Task: In the  document compendium.pdf Use the feature 'and check spelling and grammer' Change font style of header to '30' Select the body of letter and change paragraph spacing to  Double
Action: Mouse moved to (158, 79)
Screenshot: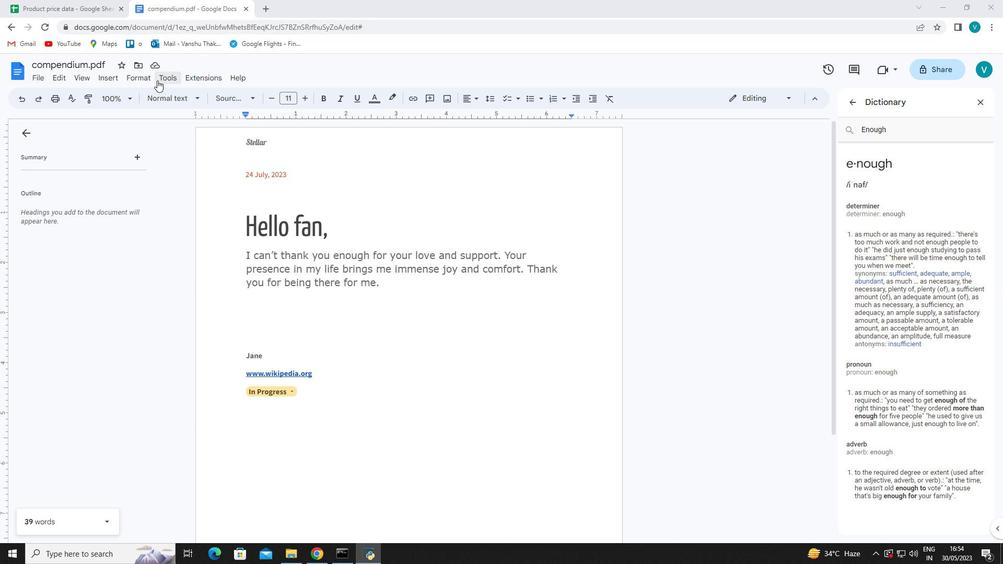 
Action: Mouse pressed left at (158, 79)
Screenshot: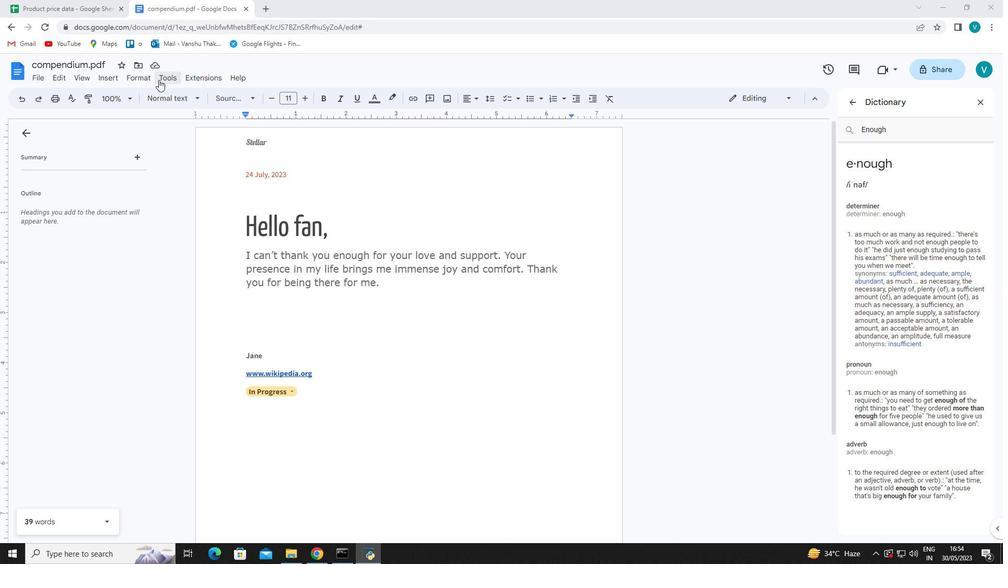 
Action: Mouse moved to (374, 97)
Screenshot: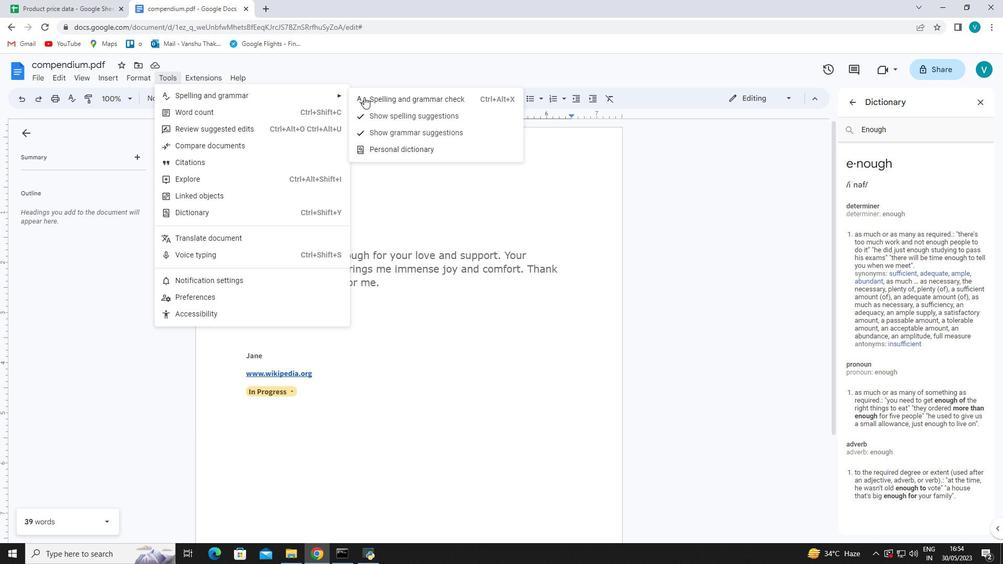 
Action: Mouse pressed left at (374, 97)
Screenshot: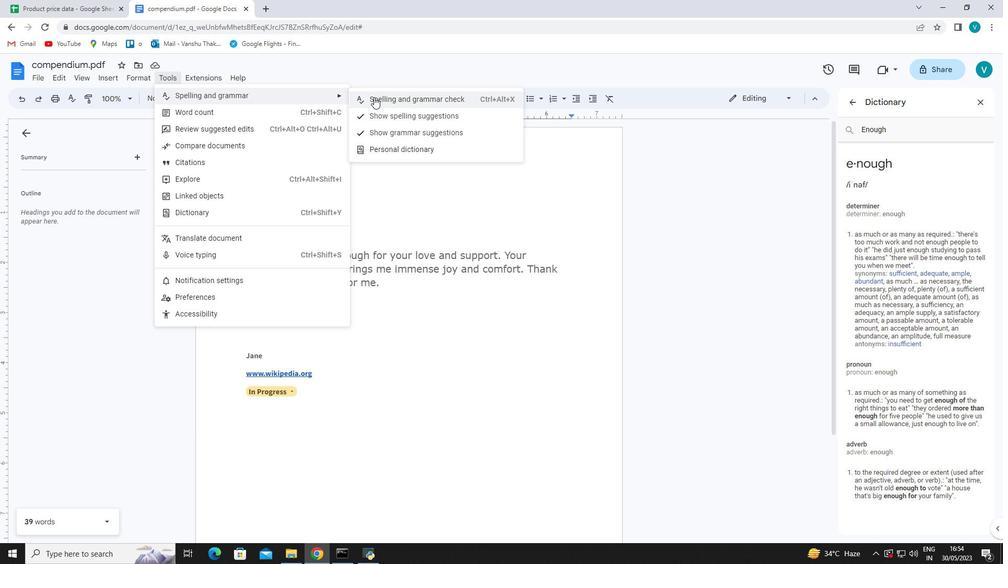 
Action: Mouse moved to (238, 141)
Screenshot: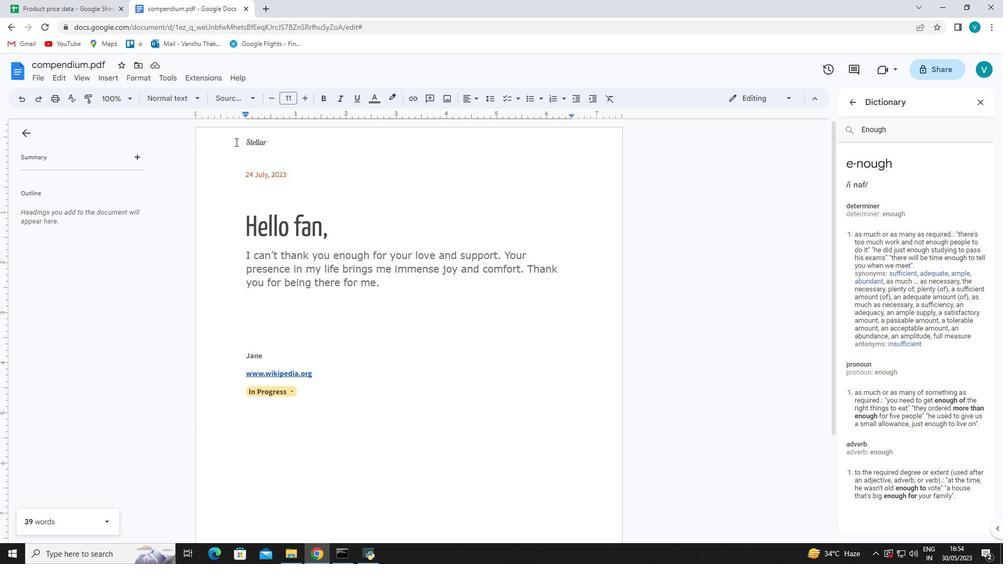 
Action: Mouse pressed left at (238, 141)
Screenshot: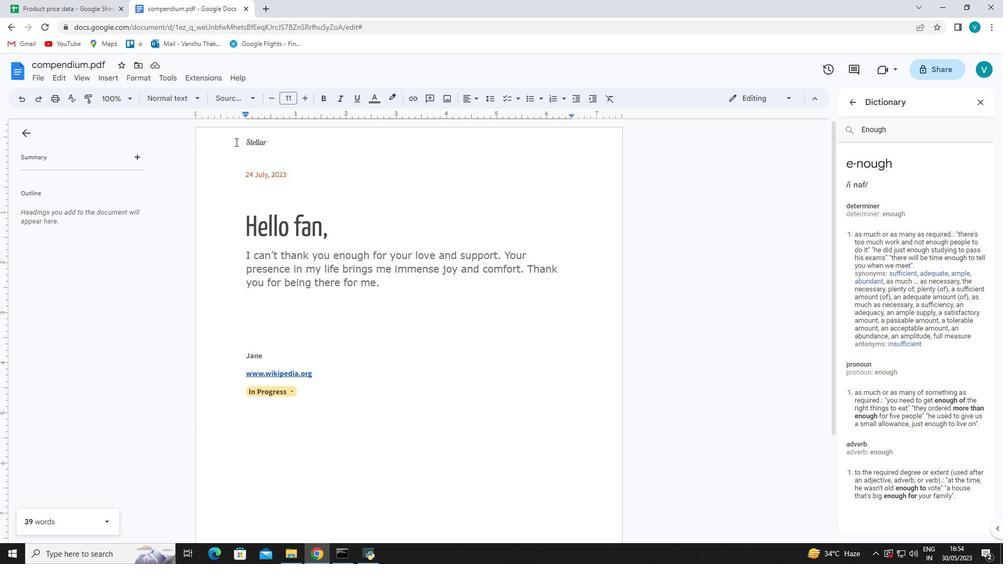 
Action: Mouse moved to (305, 98)
Screenshot: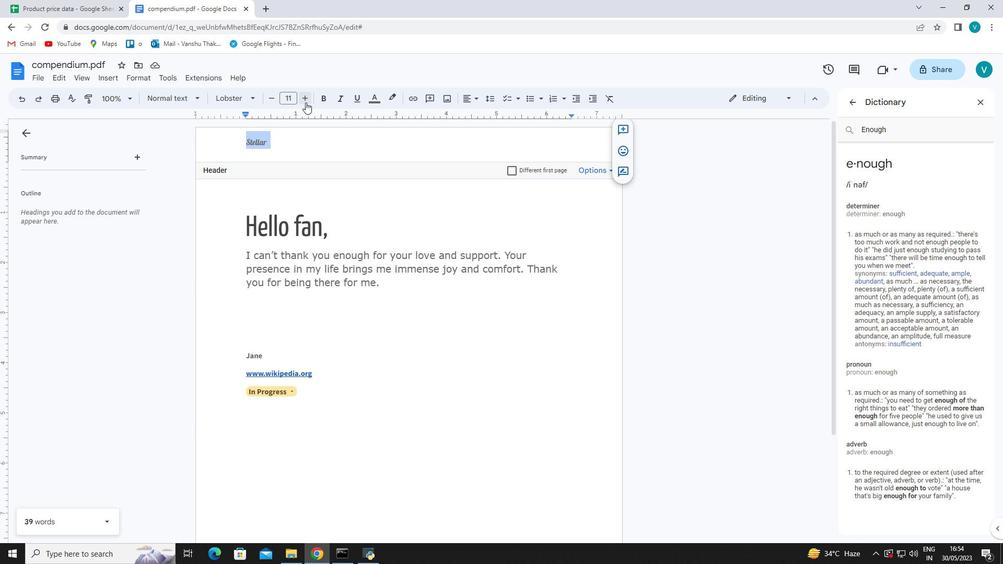 
Action: Mouse pressed left at (305, 98)
Screenshot: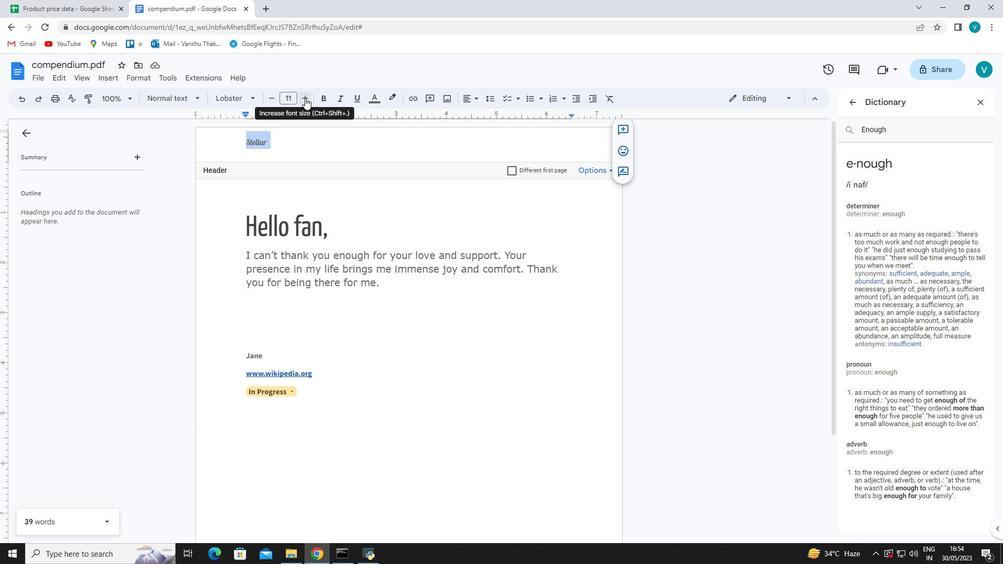 
Action: Mouse pressed left at (305, 98)
Screenshot: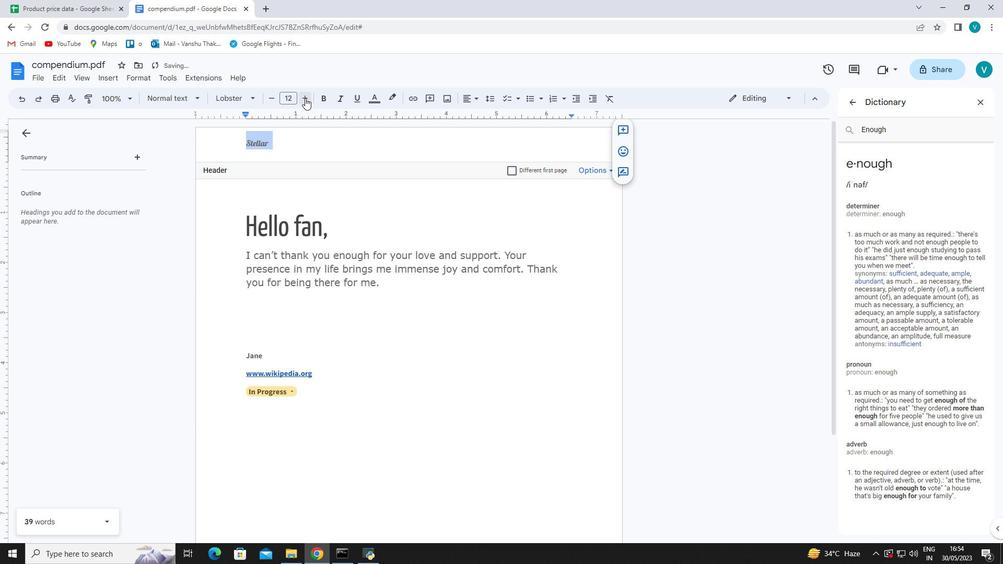 
Action: Mouse pressed left at (305, 98)
Screenshot: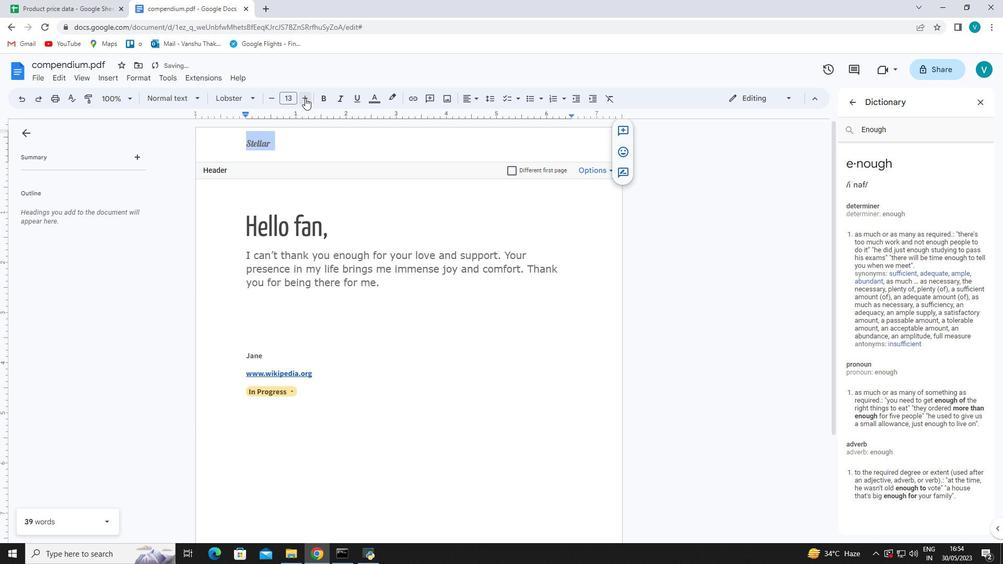 
Action: Mouse pressed left at (305, 98)
Screenshot: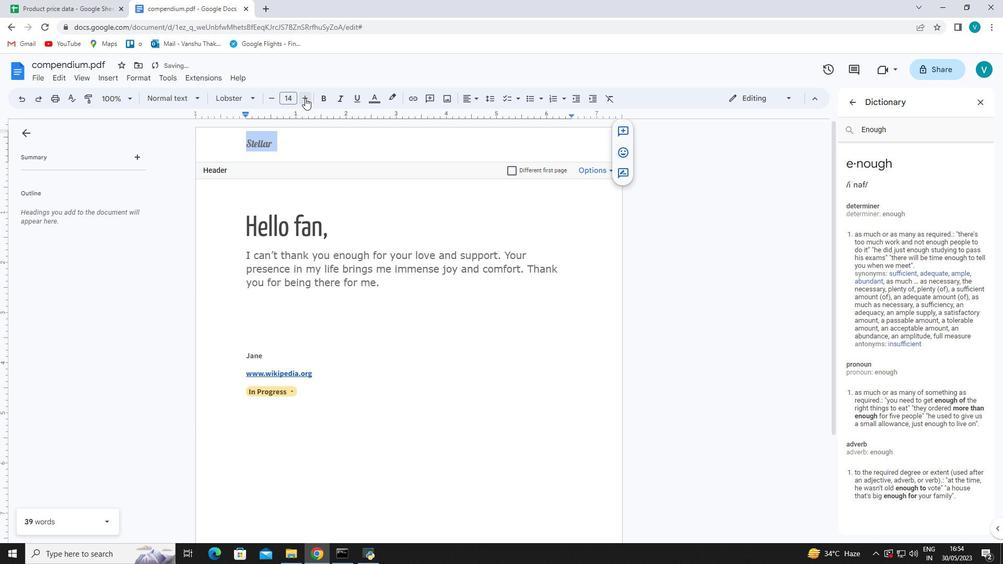 
Action: Mouse pressed left at (305, 98)
Screenshot: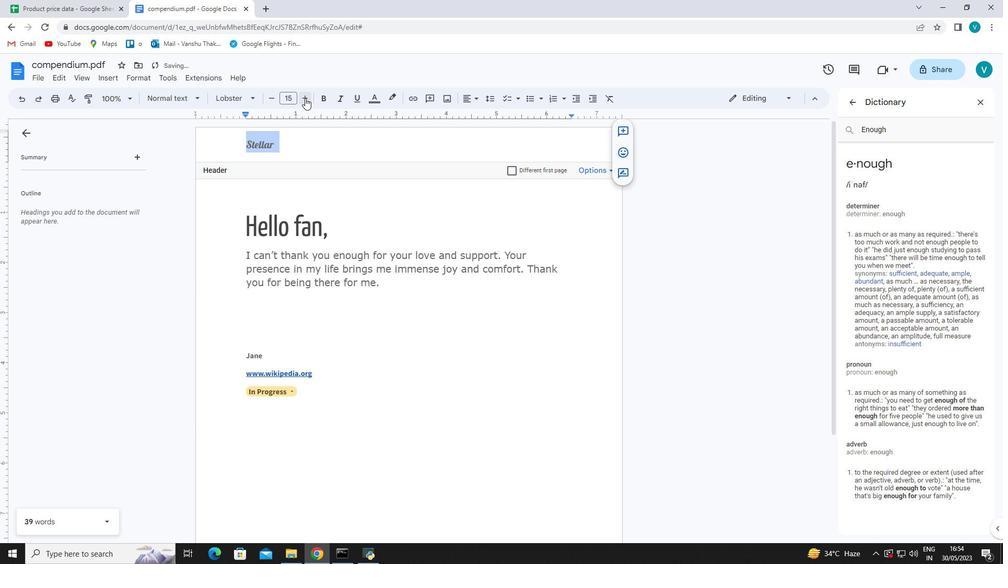 
Action: Mouse pressed left at (305, 98)
Screenshot: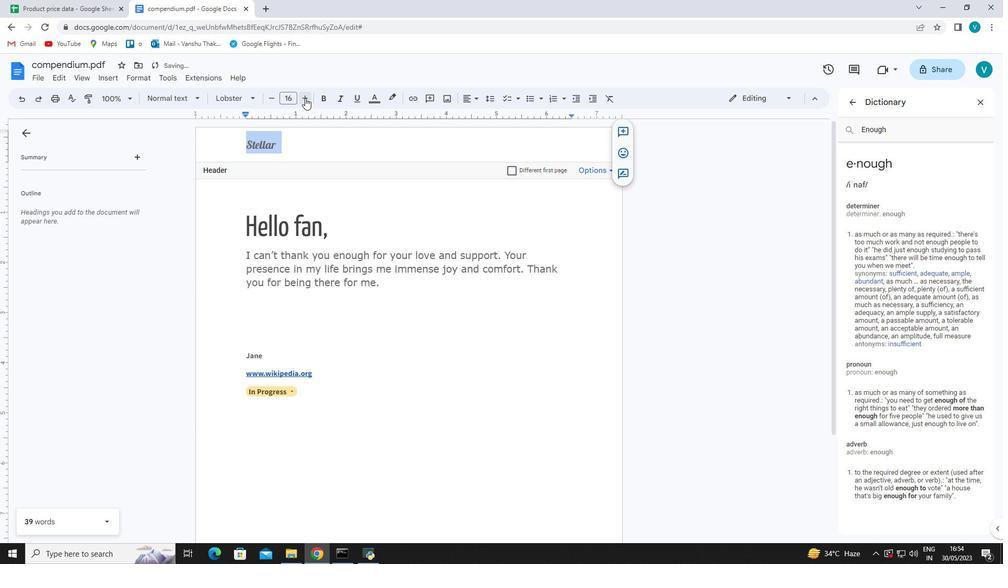 
Action: Mouse pressed left at (305, 98)
Screenshot: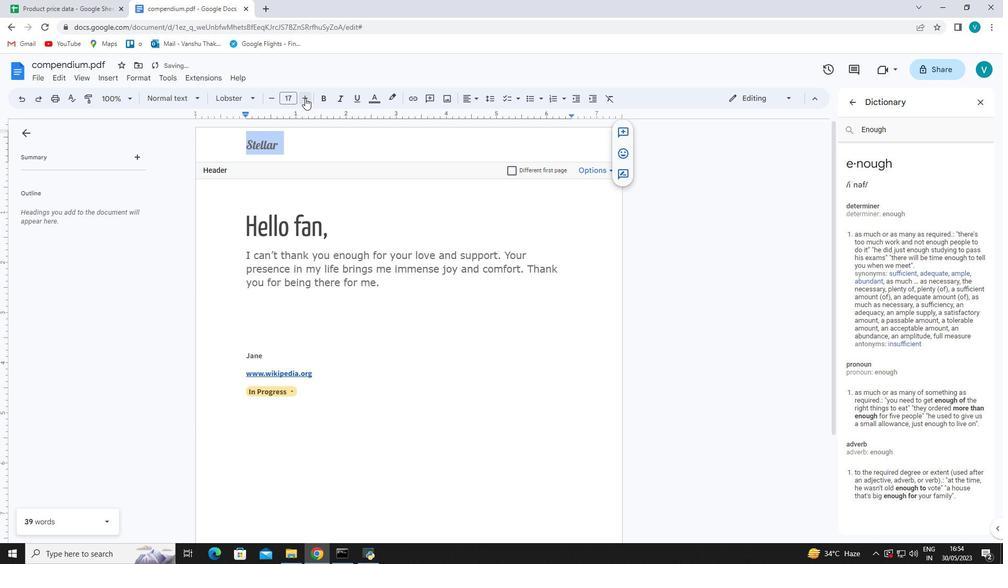 
Action: Mouse pressed left at (305, 98)
Screenshot: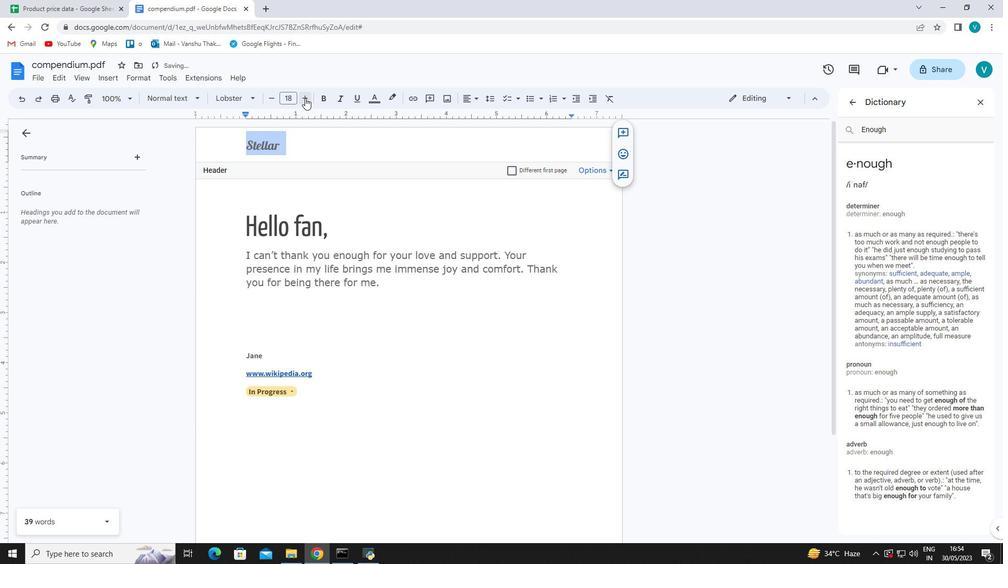 
Action: Mouse pressed left at (305, 98)
Screenshot: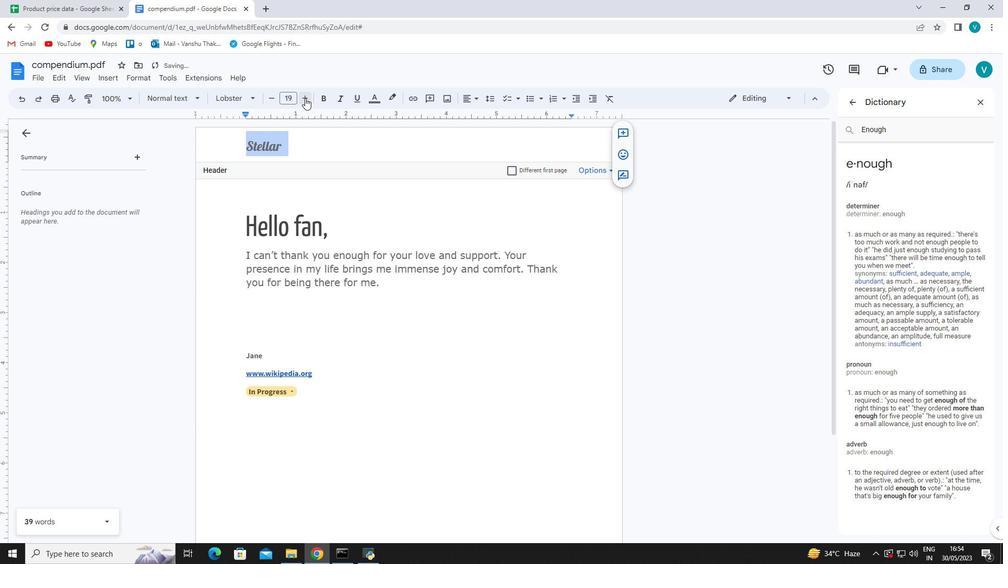 
Action: Mouse pressed left at (305, 98)
Screenshot: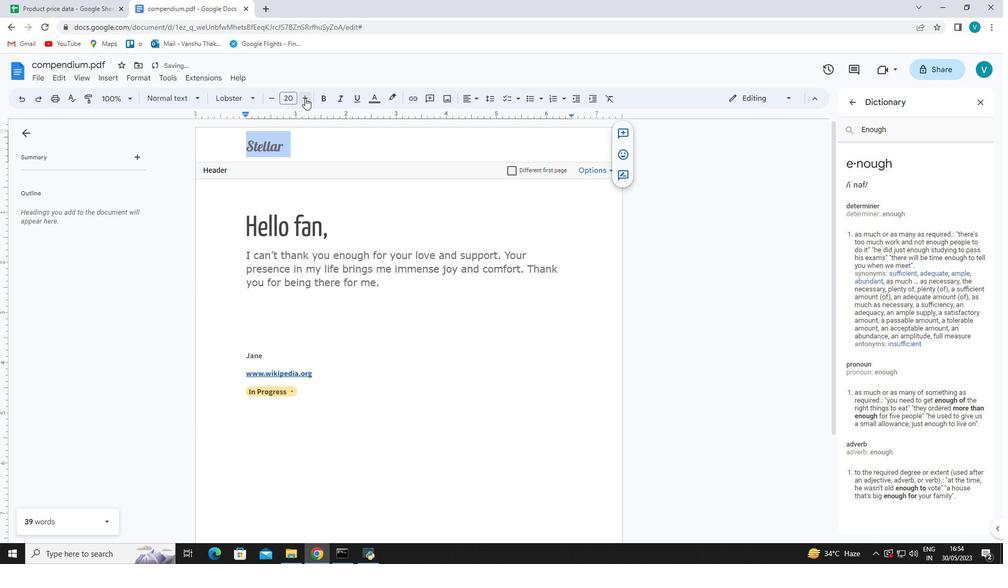 
Action: Mouse pressed left at (305, 98)
Screenshot: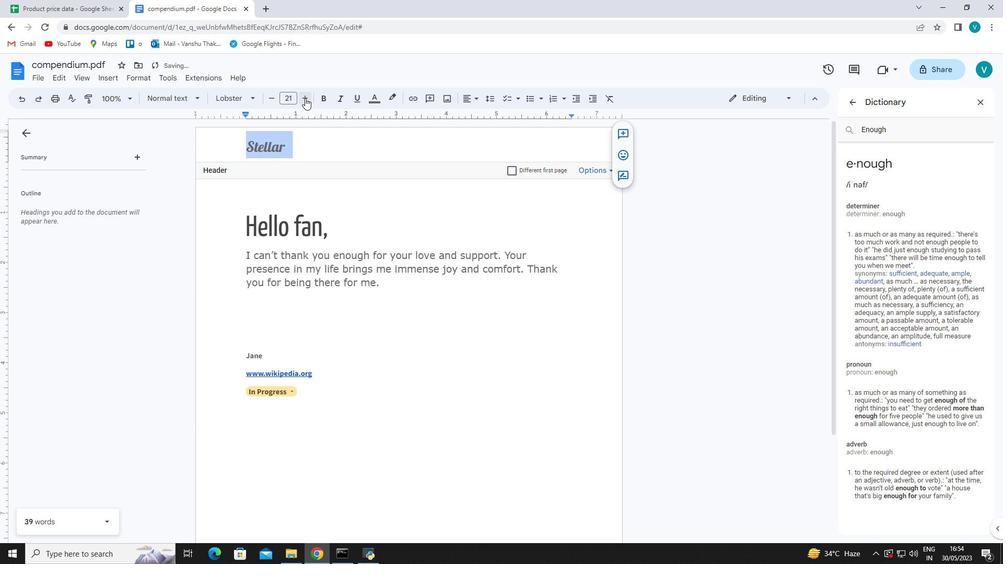 
Action: Mouse pressed left at (305, 98)
Screenshot: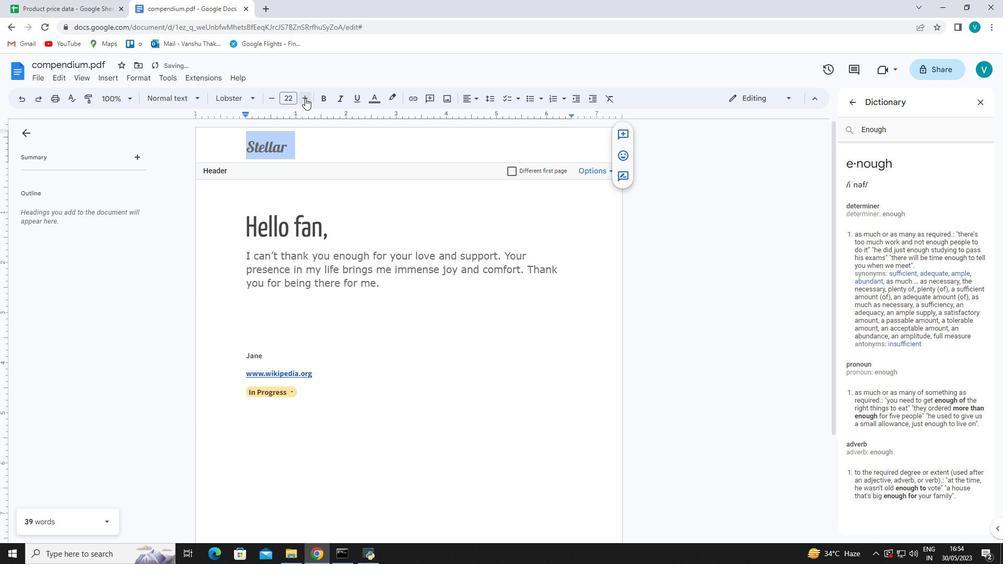 
Action: Mouse pressed left at (305, 98)
Screenshot: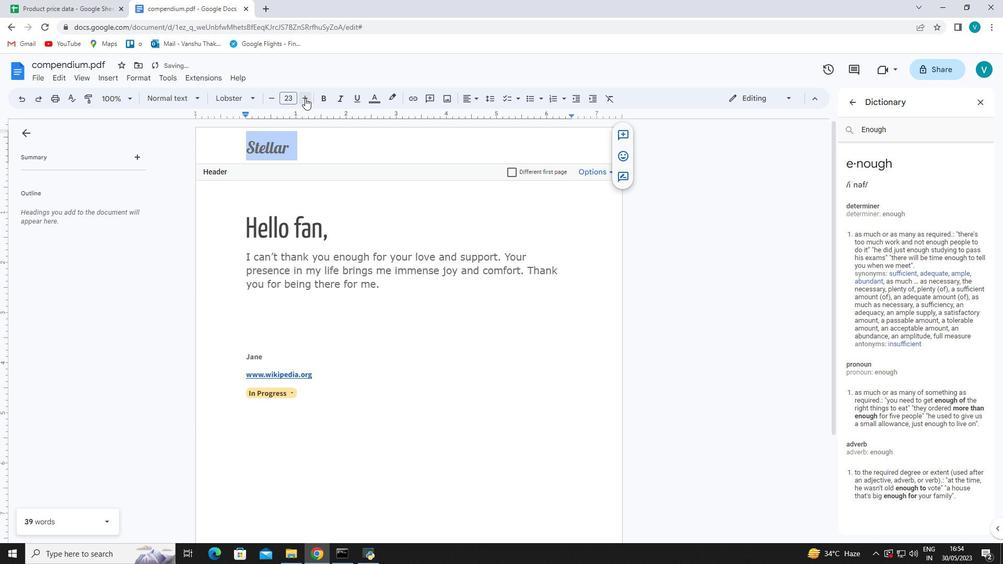 
Action: Mouse pressed left at (305, 98)
Screenshot: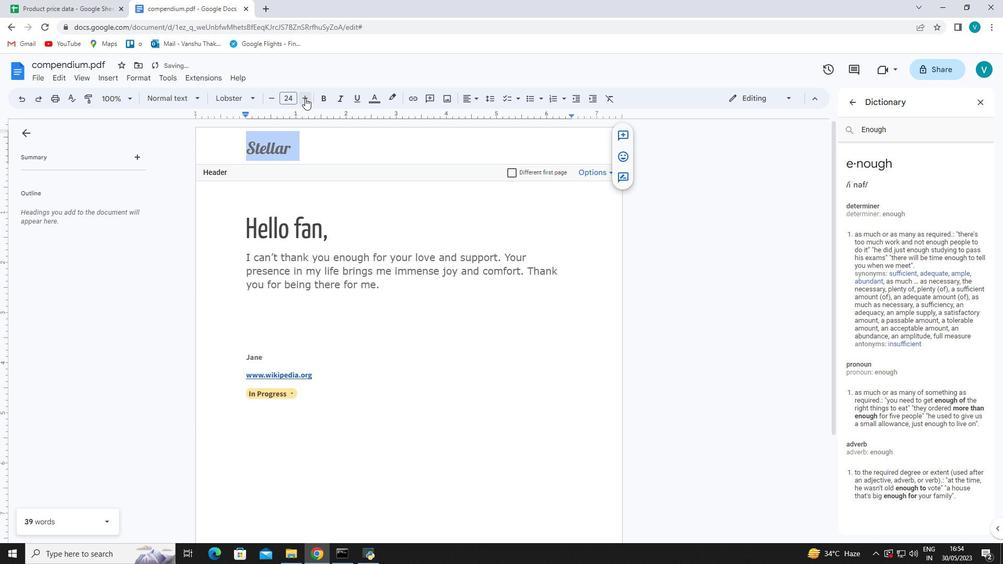 
Action: Mouse pressed left at (305, 98)
Screenshot: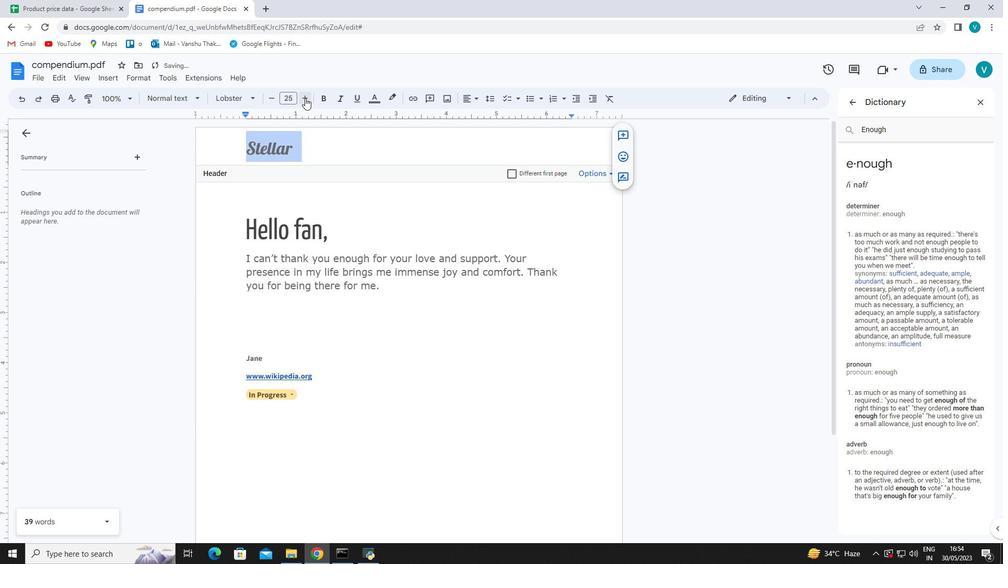 
Action: Mouse pressed left at (305, 98)
Screenshot: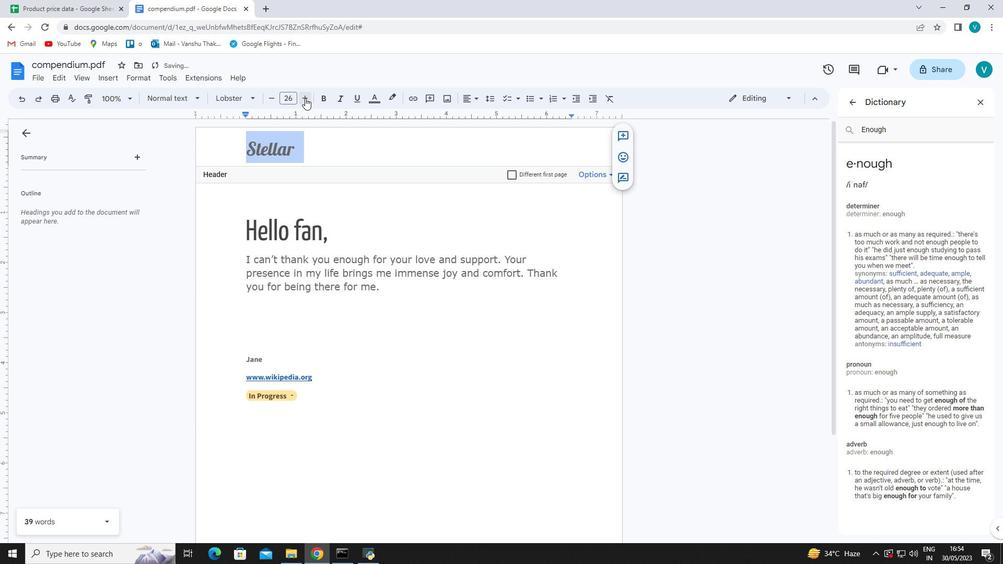 
Action: Mouse pressed left at (305, 98)
Screenshot: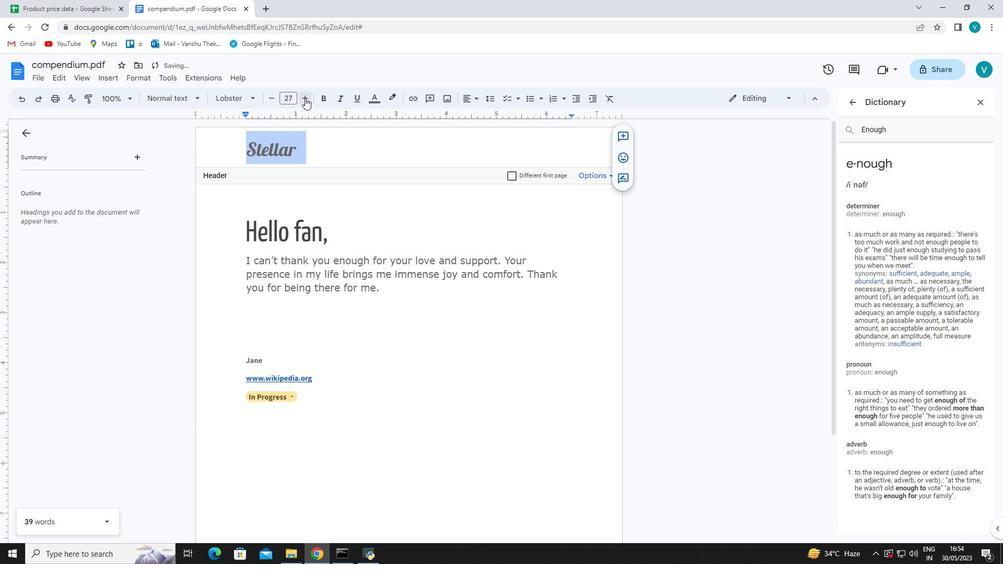 
Action: Mouse pressed left at (305, 98)
Screenshot: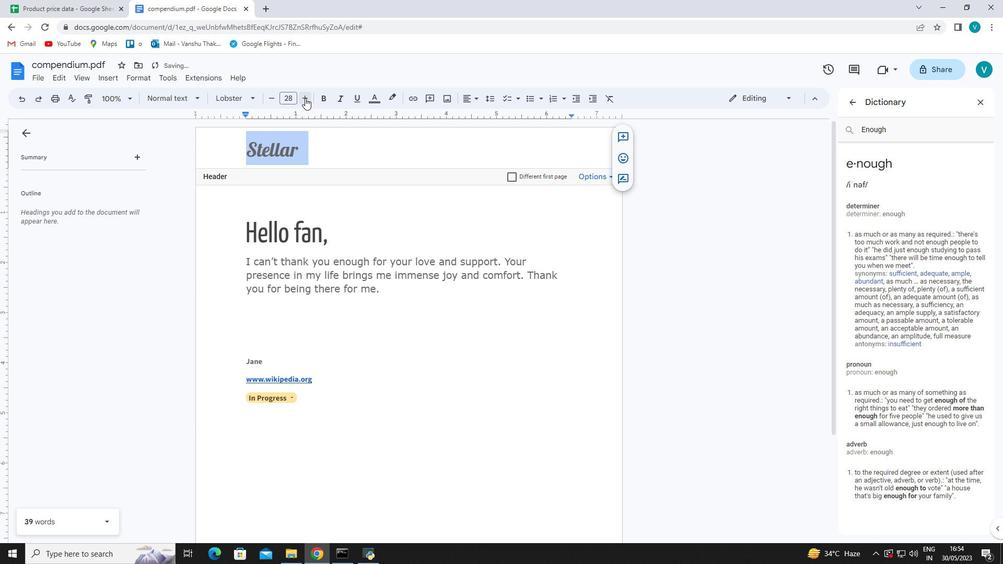 
Action: Mouse pressed left at (305, 98)
Screenshot: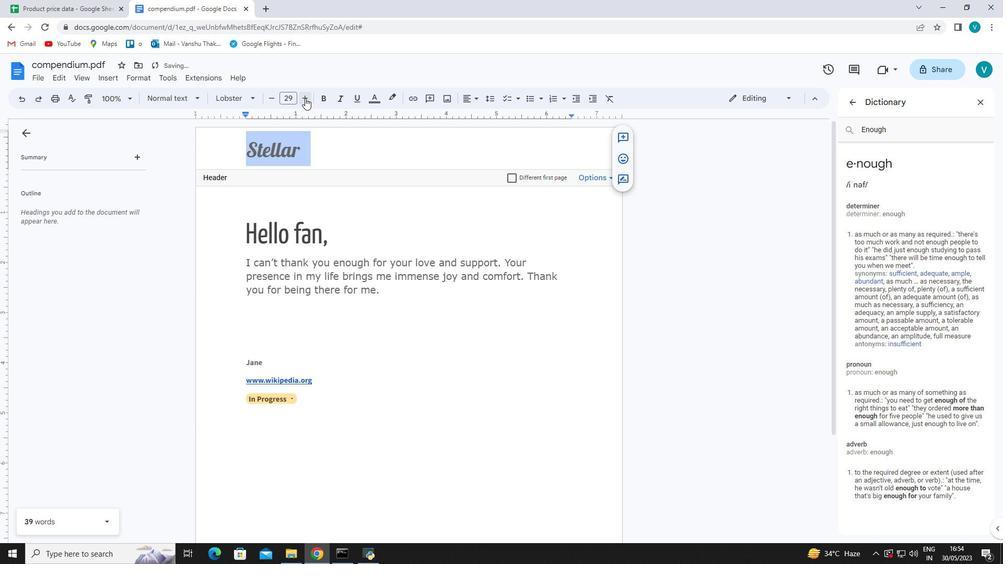 
Action: Mouse moved to (242, 255)
Screenshot: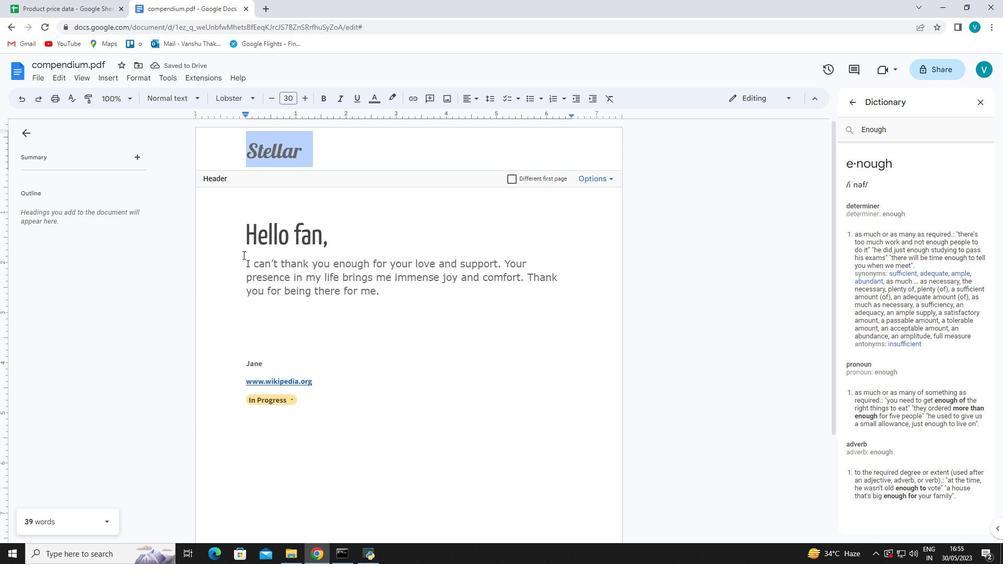
Action: Mouse pressed left at (242, 255)
Screenshot: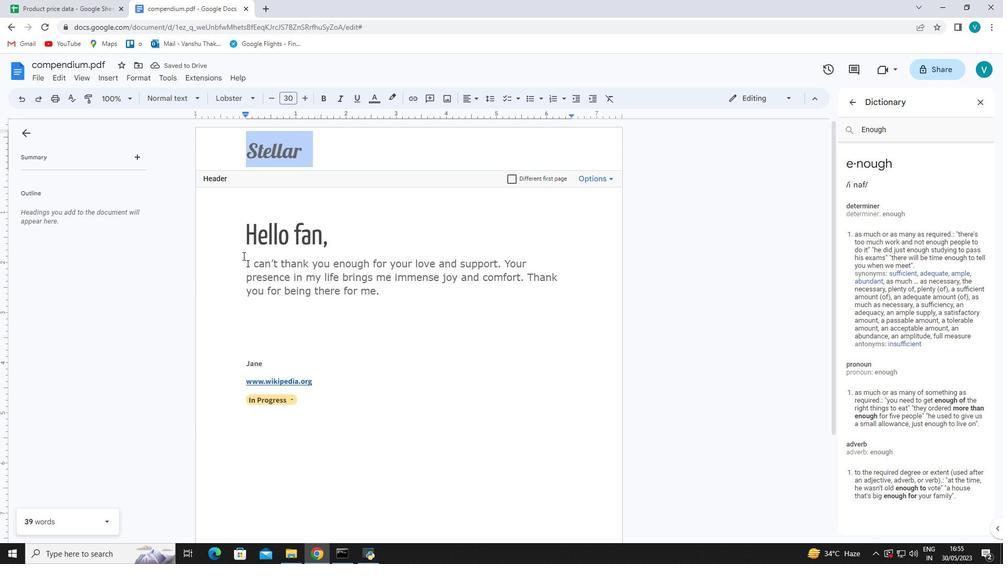 
Action: Mouse moved to (487, 99)
Screenshot: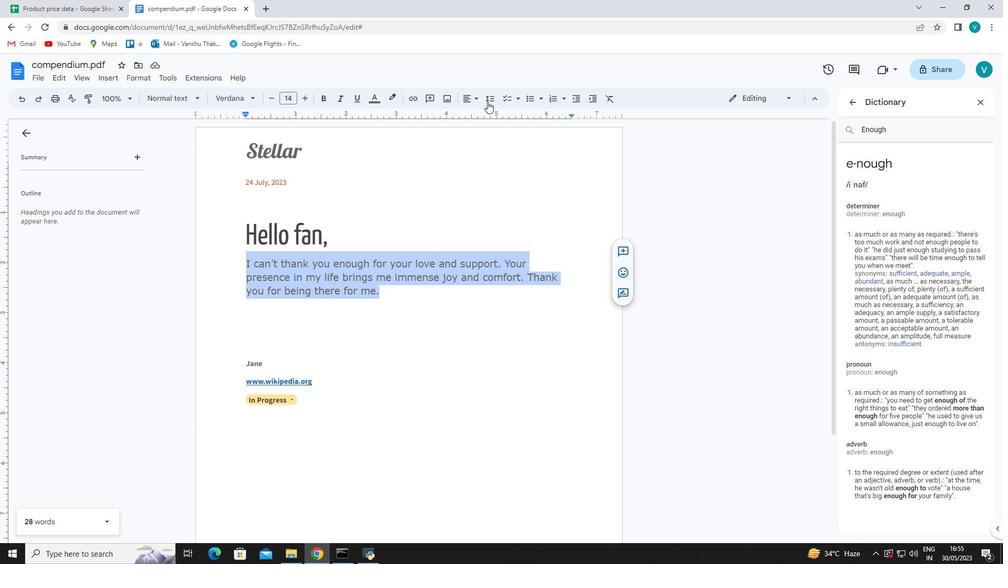 
Action: Mouse pressed left at (487, 99)
Screenshot: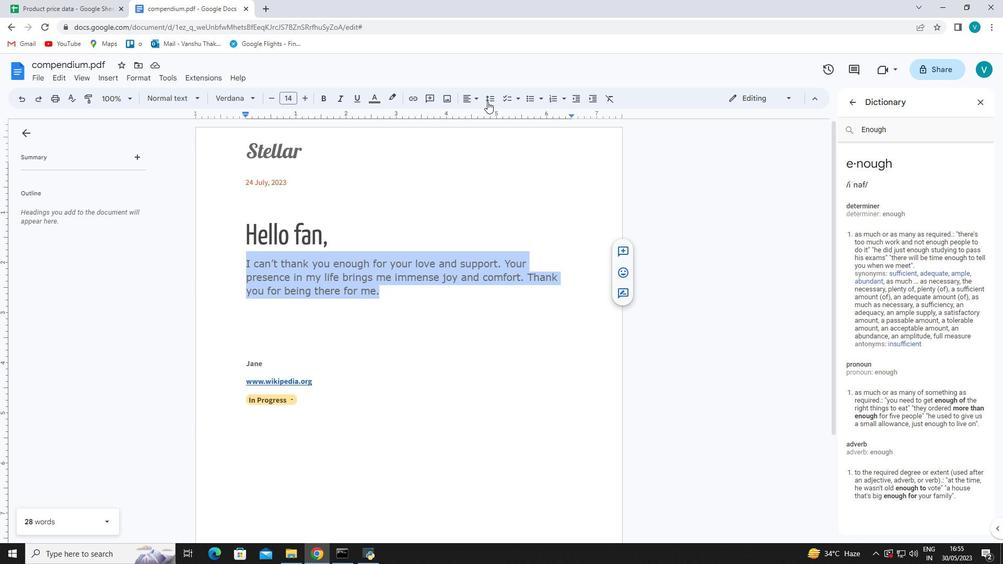 
Action: Mouse moved to (509, 162)
Screenshot: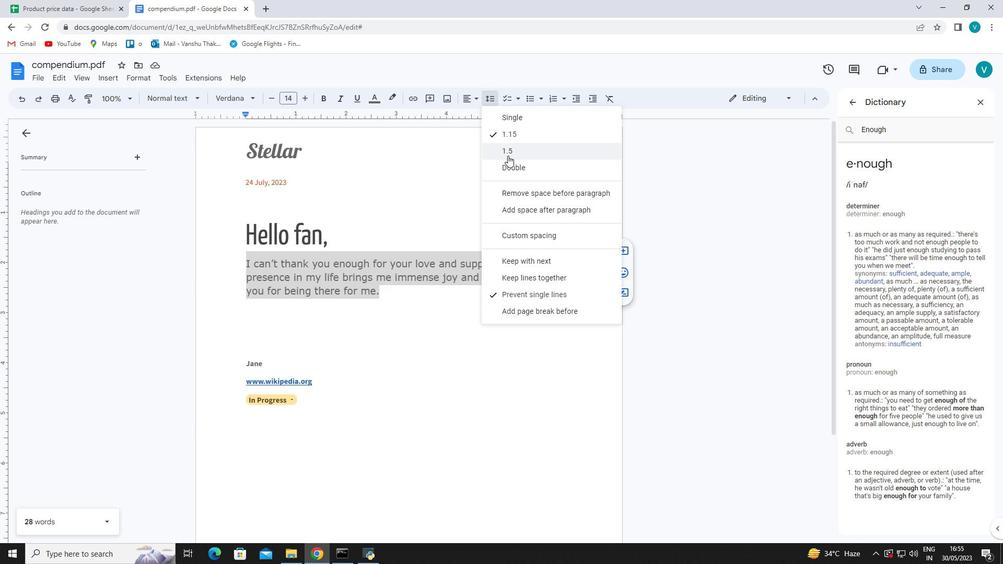 
Action: Mouse pressed left at (509, 162)
Screenshot: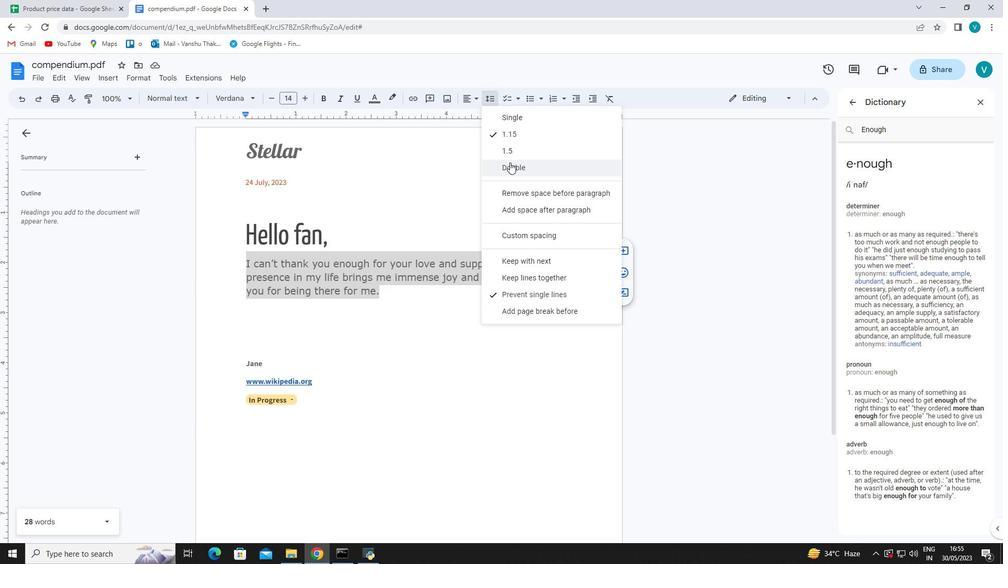 
Action: Mouse pressed left at (509, 162)
Screenshot: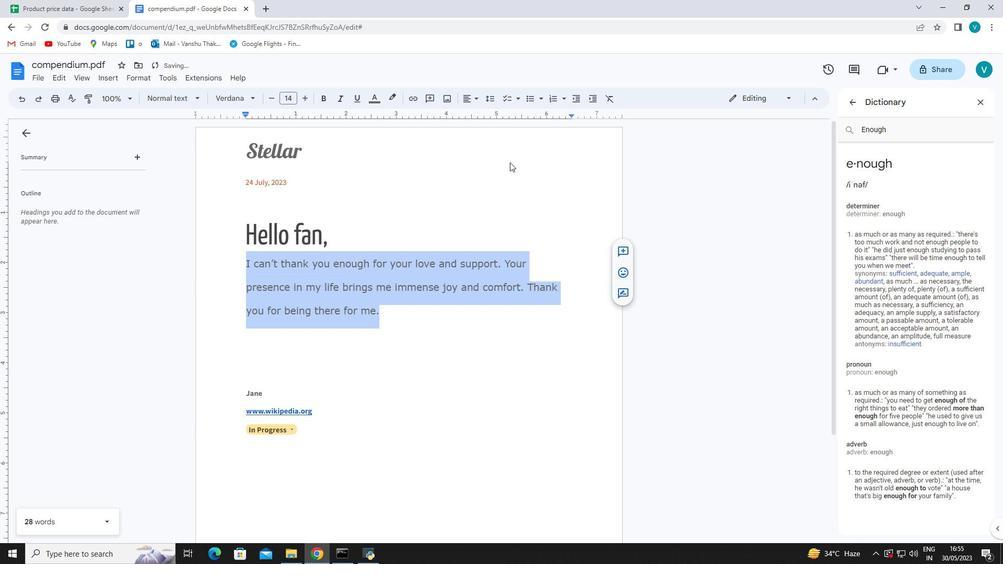 
